 Task: Add Garbanzo Bean Flour to the cart.
Action: Mouse moved to (311, 156)
Screenshot: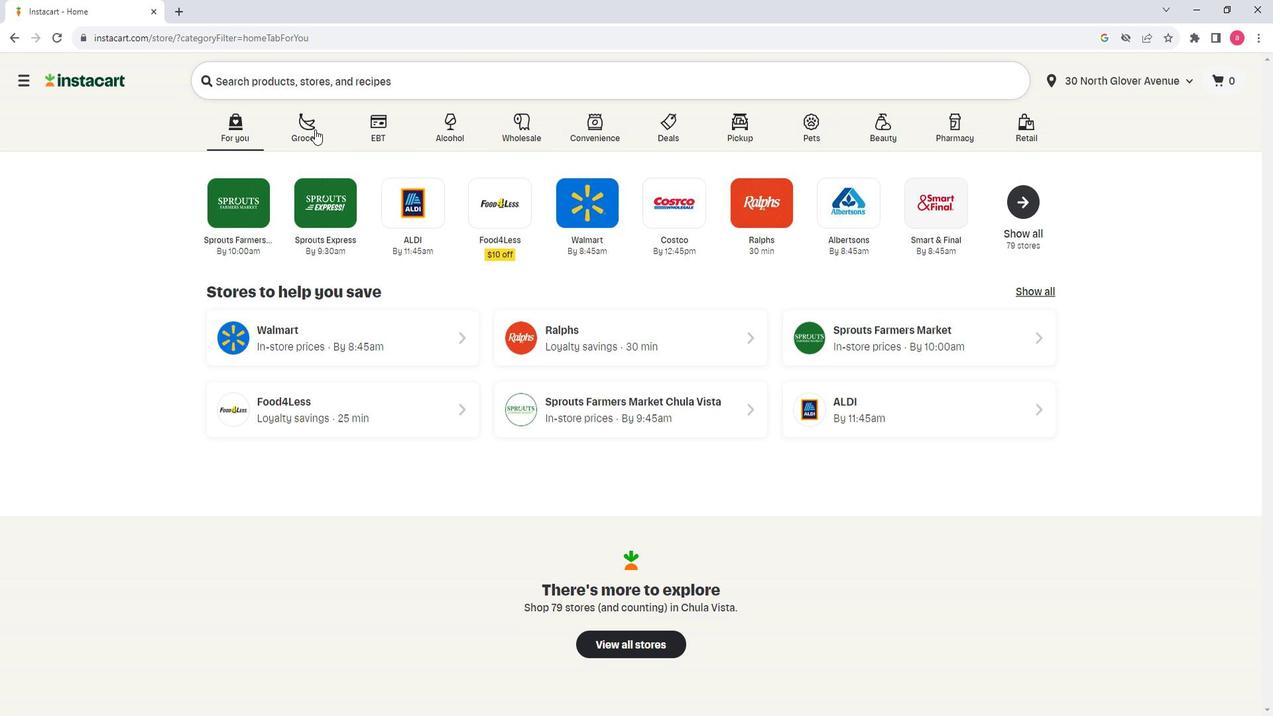 
Action: Mouse pressed left at (311, 156)
Screenshot: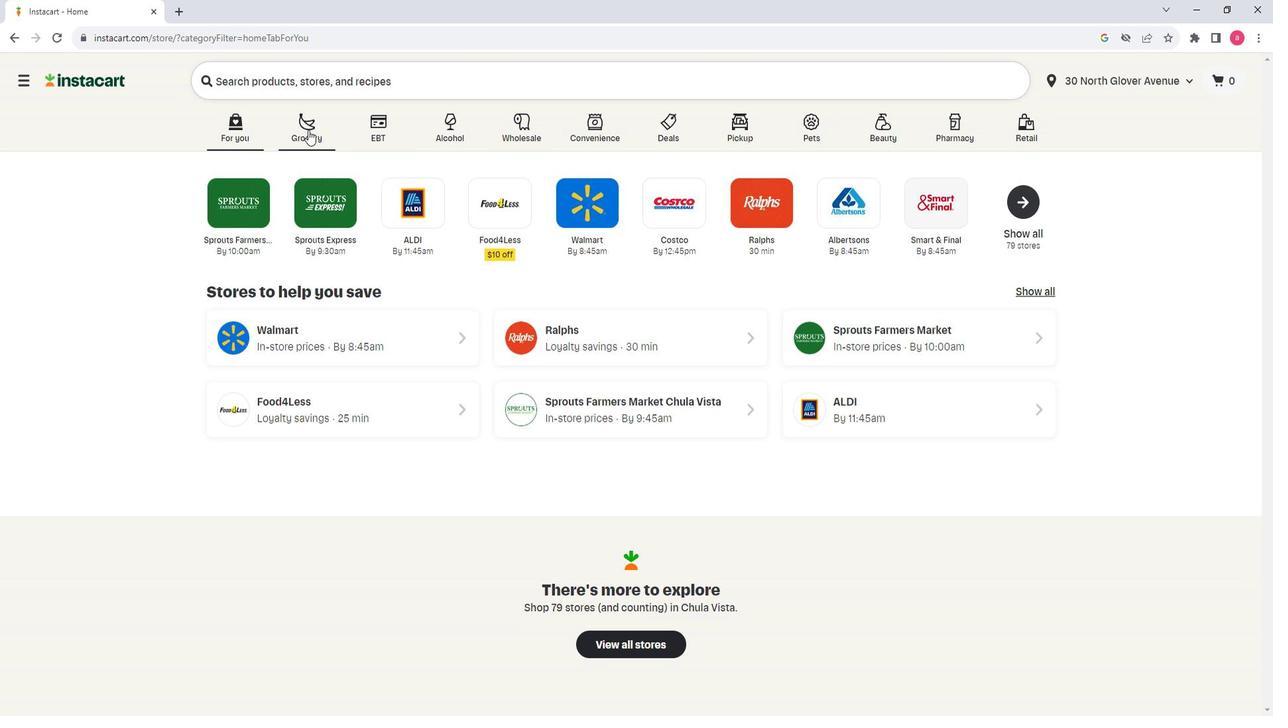 
Action: Mouse moved to (403, 397)
Screenshot: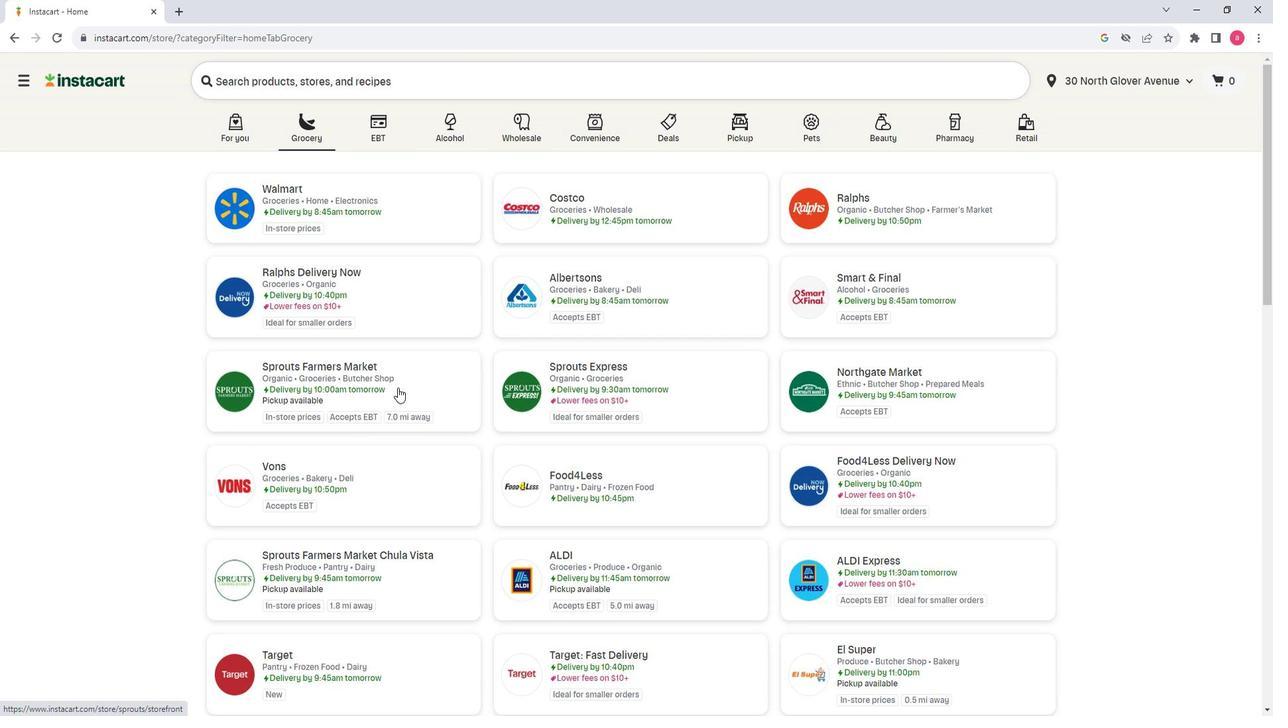 
Action: Mouse pressed left at (403, 397)
Screenshot: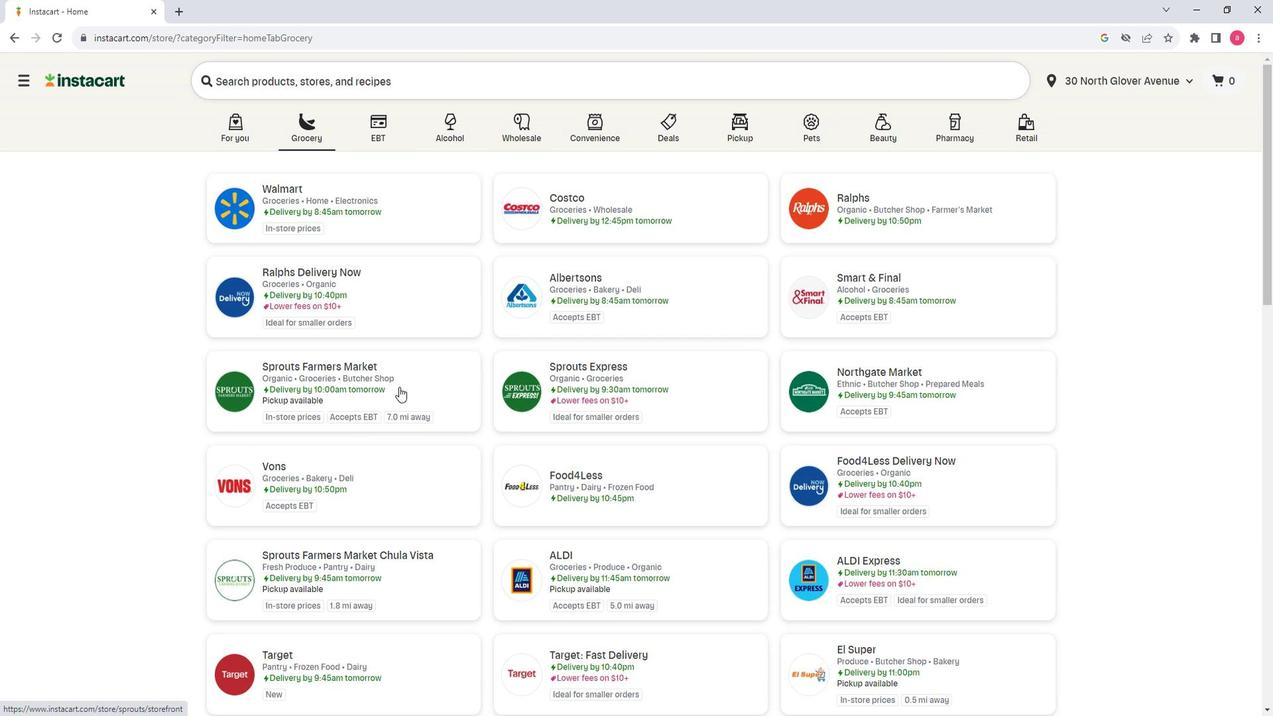 
Action: Mouse moved to (142, 431)
Screenshot: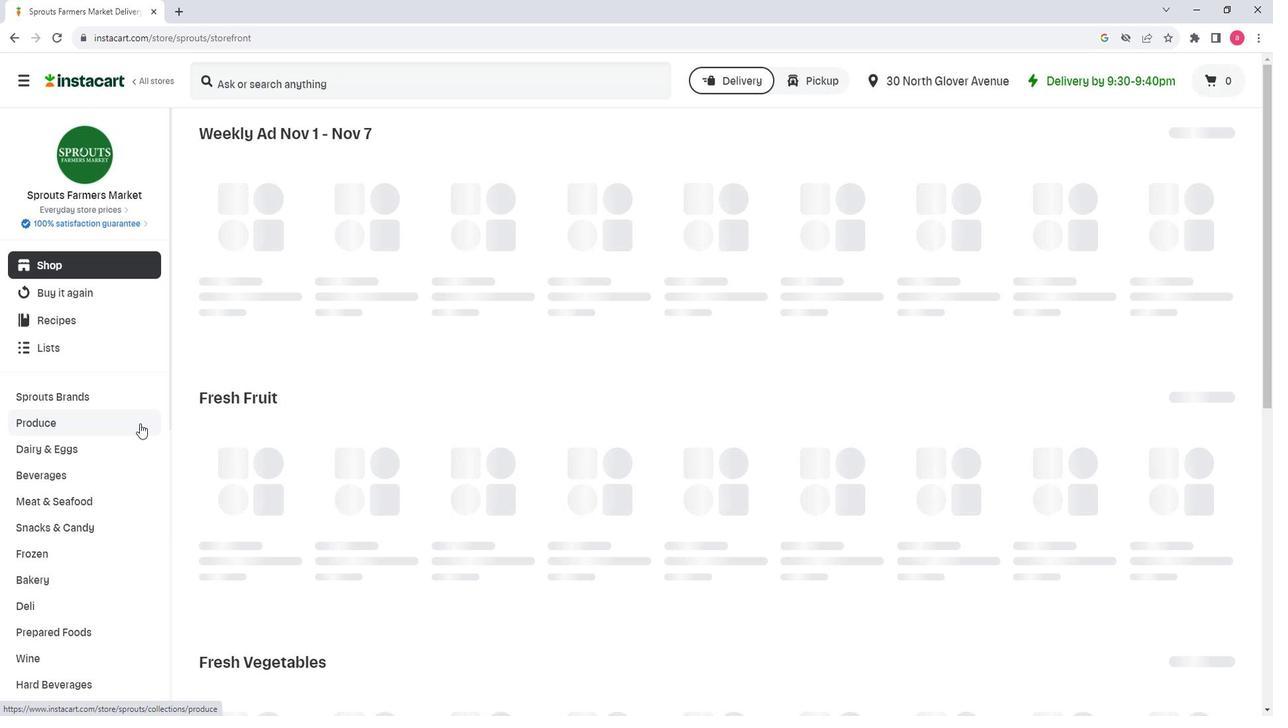 
Action: Mouse scrolled (142, 431) with delta (0, 0)
Screenshot: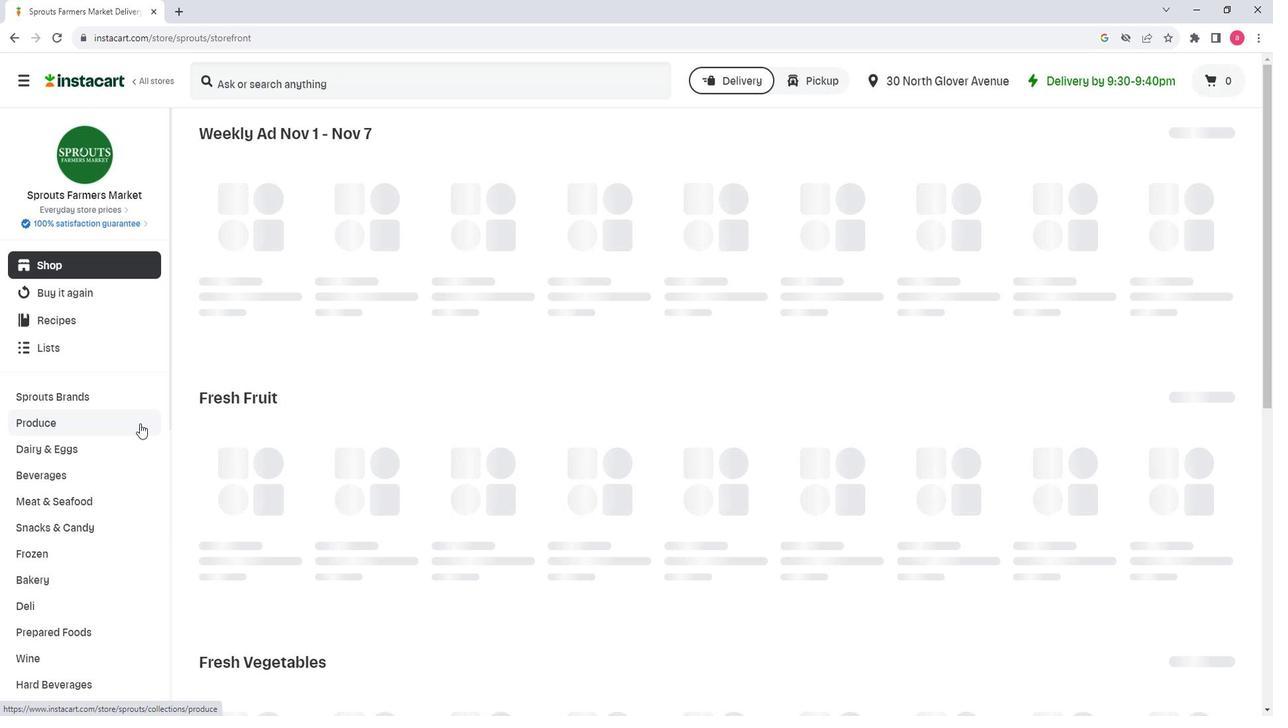 
Action: Mouse moved to (141, 431)
Screenshot: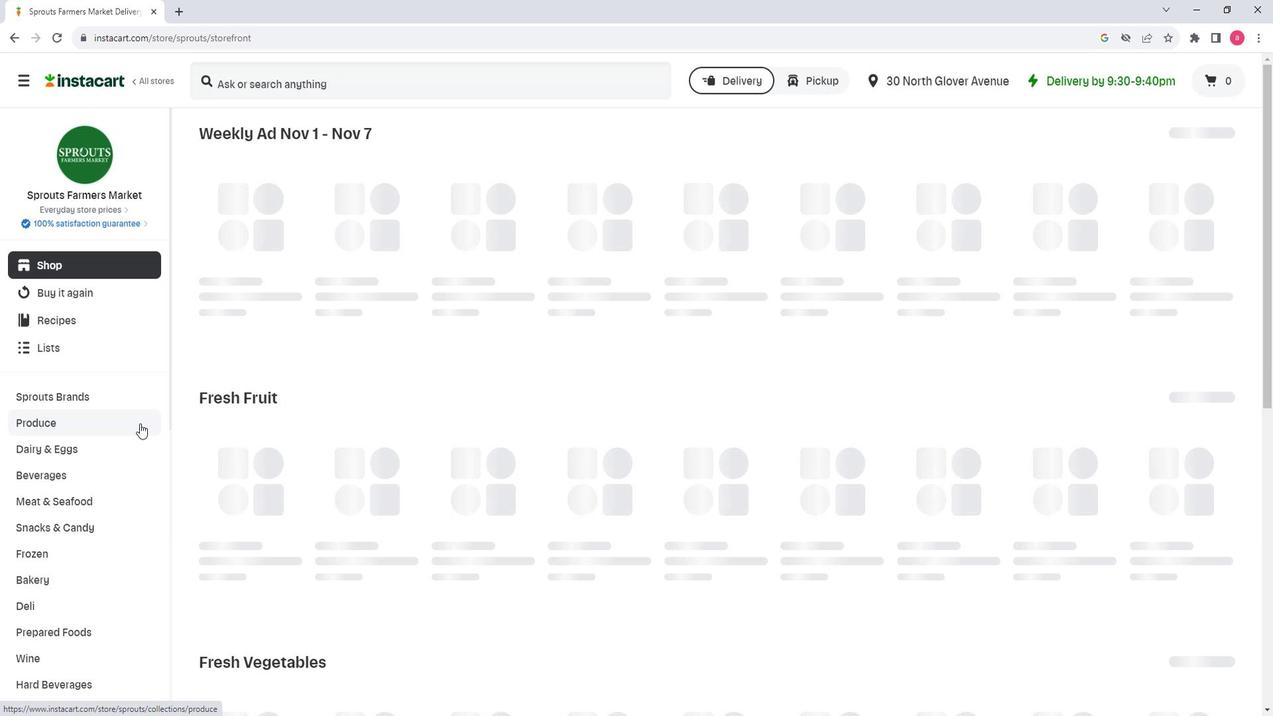 
Action: Mouse scrolled (141, 431) with delta (0, 0)
Screenshot: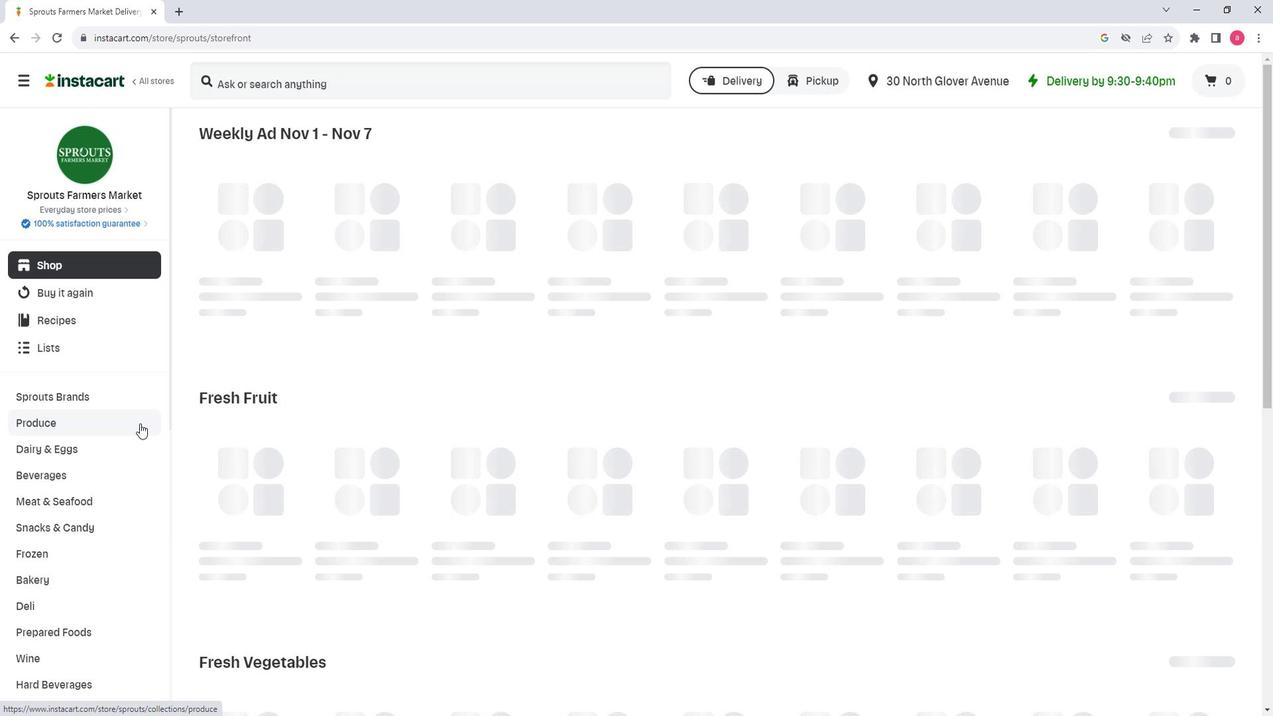 
Action: Mouse scrolled (141, 431) with delta (0, 0)
Screenshot: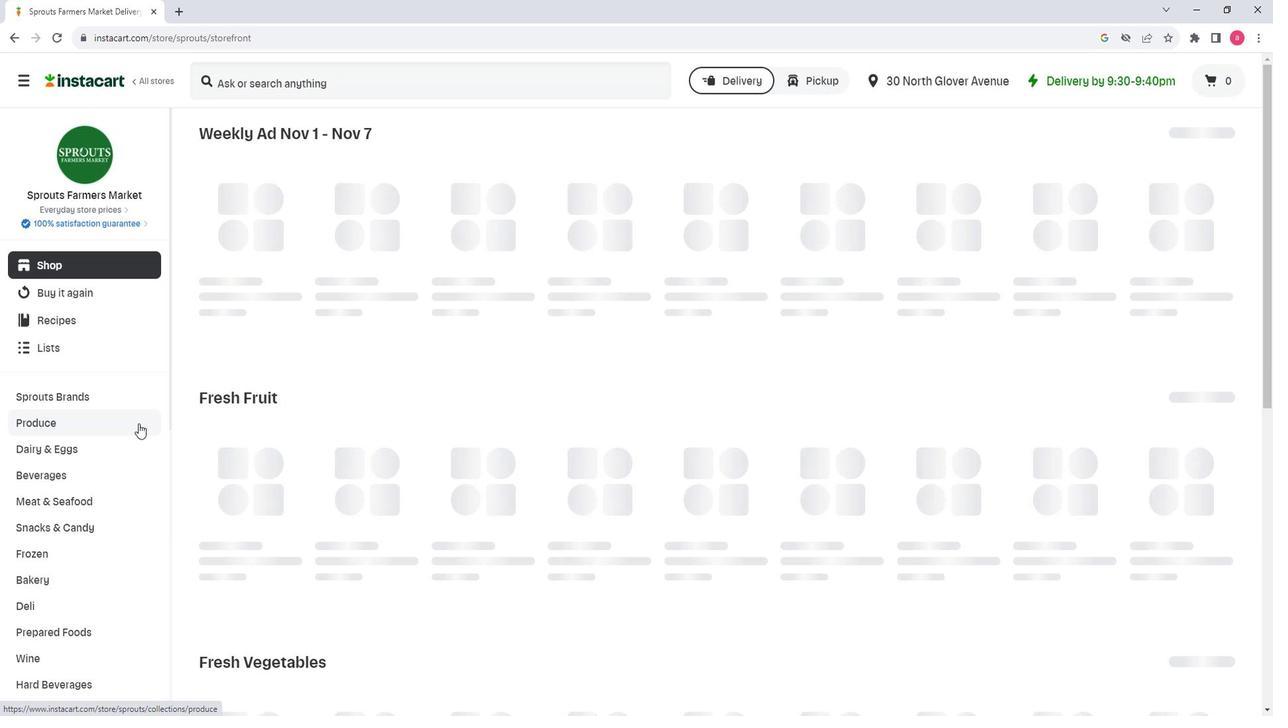 
Action: Mouse scrolled (141, 431) with delta (0, 0)
Screenshot: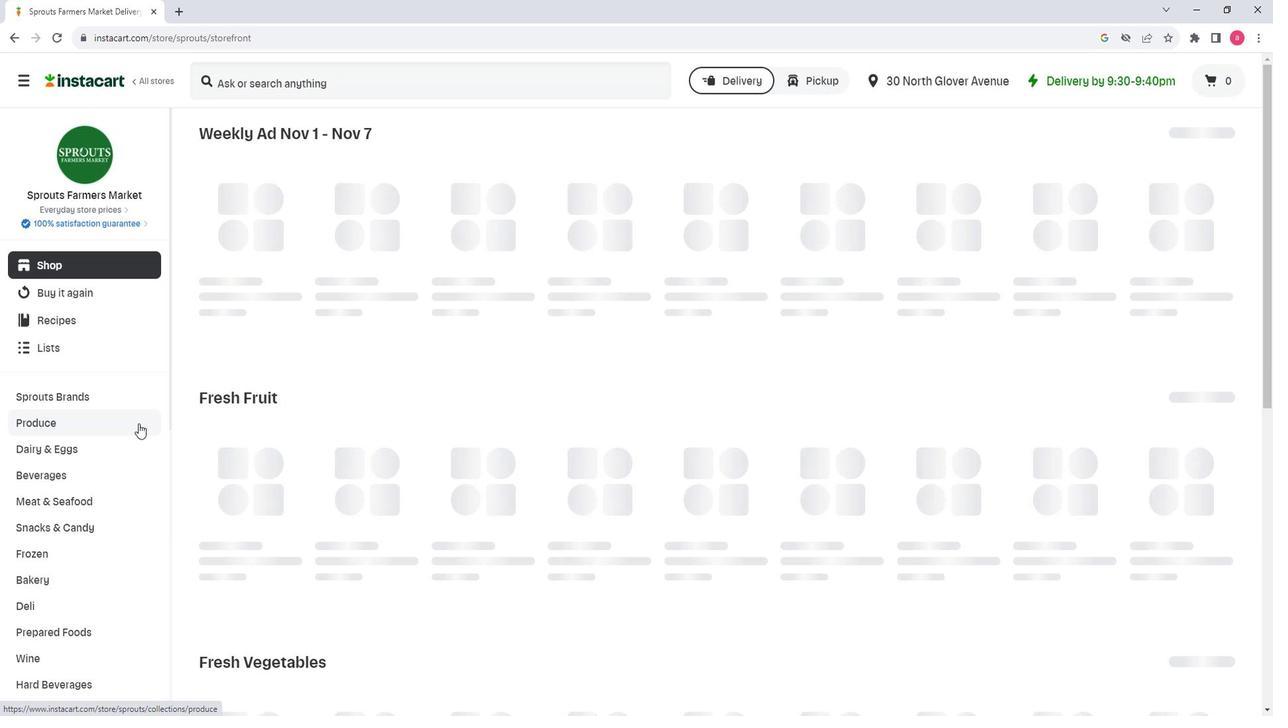 
Action: Mouse moved to (133, 494)
Screenshot: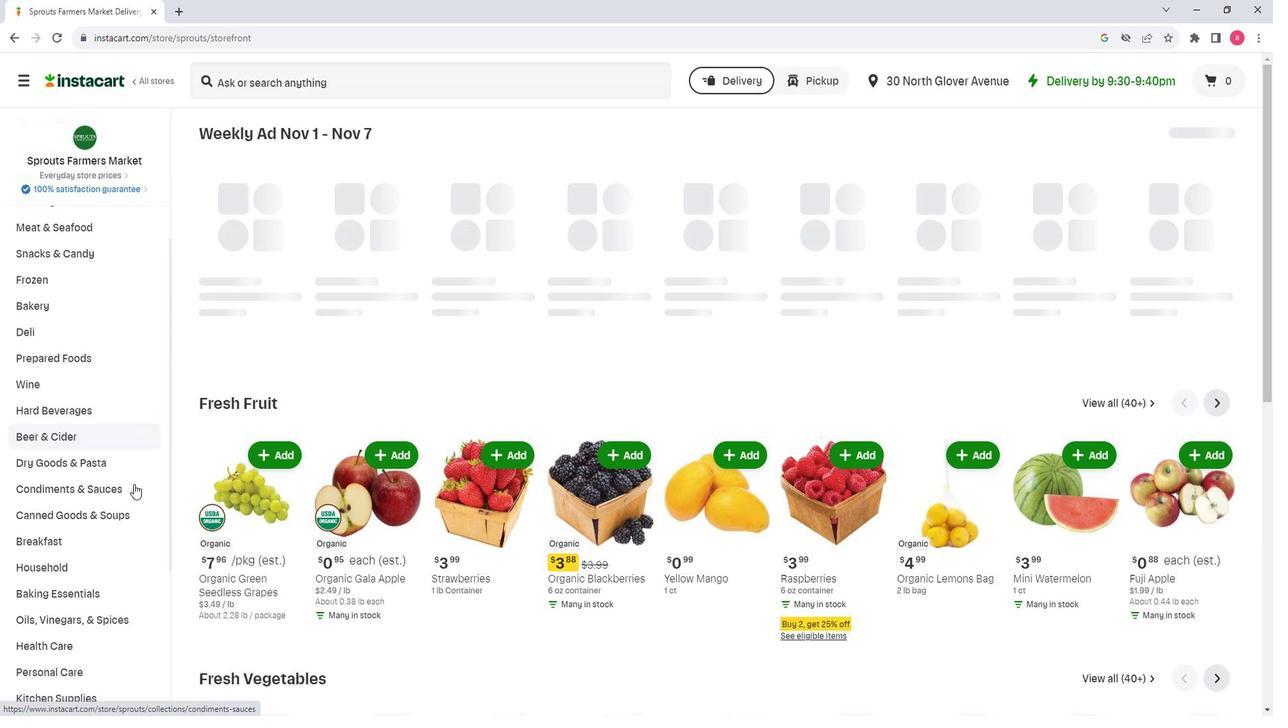
Action: Mouse scrolled (133, 493) with delta (0, 0)
Screenshot: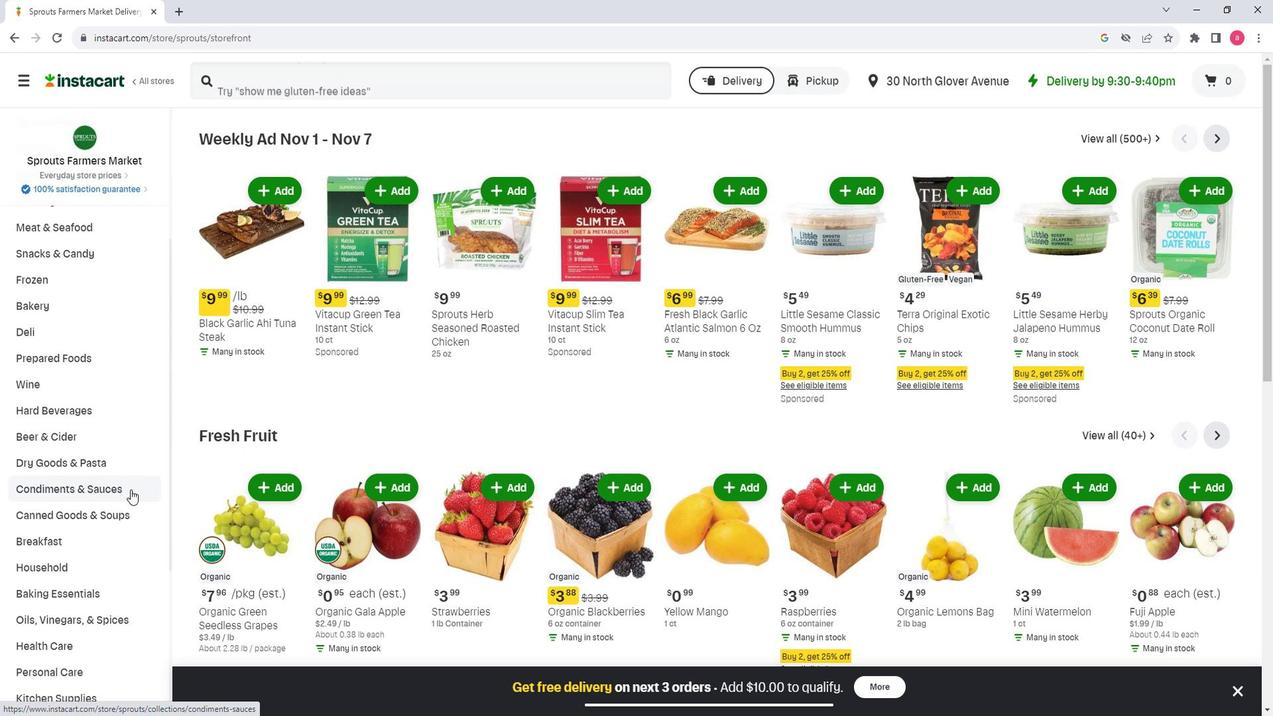 
Action: Mouse moved to (76, 531)
Screenshot: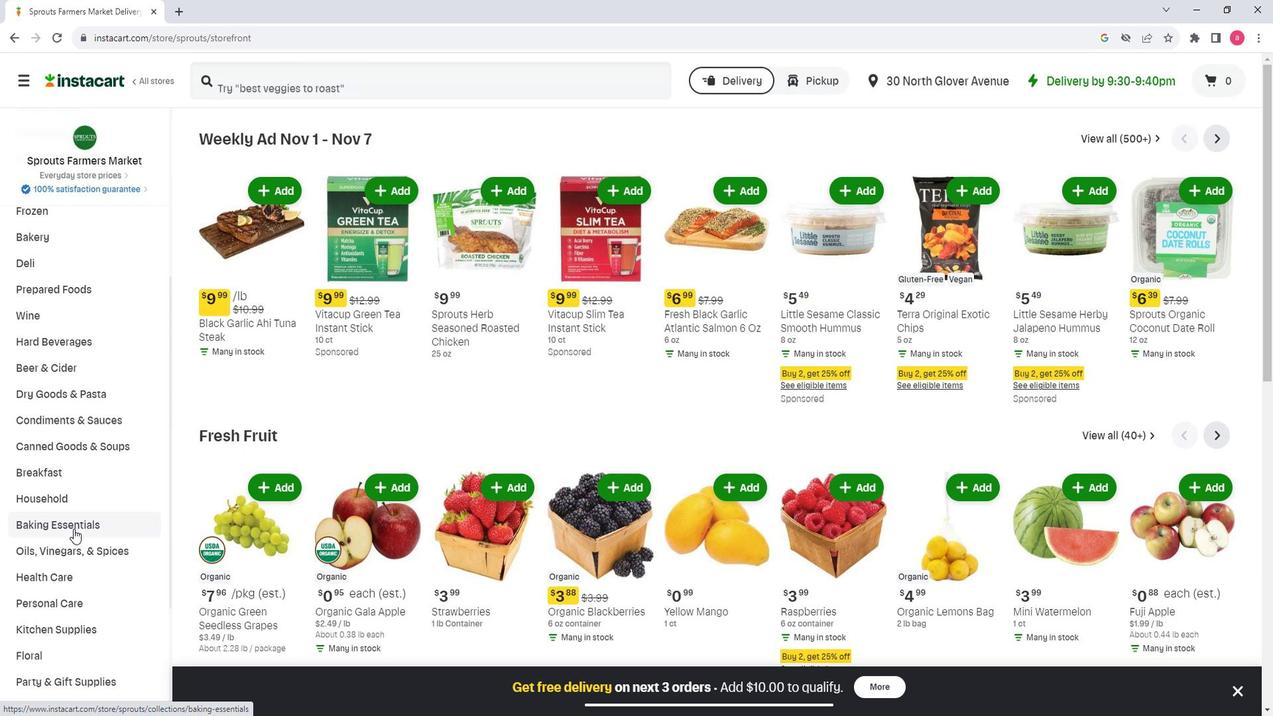 
Action: Mouse pressed left at (76, 531)
Screenshot: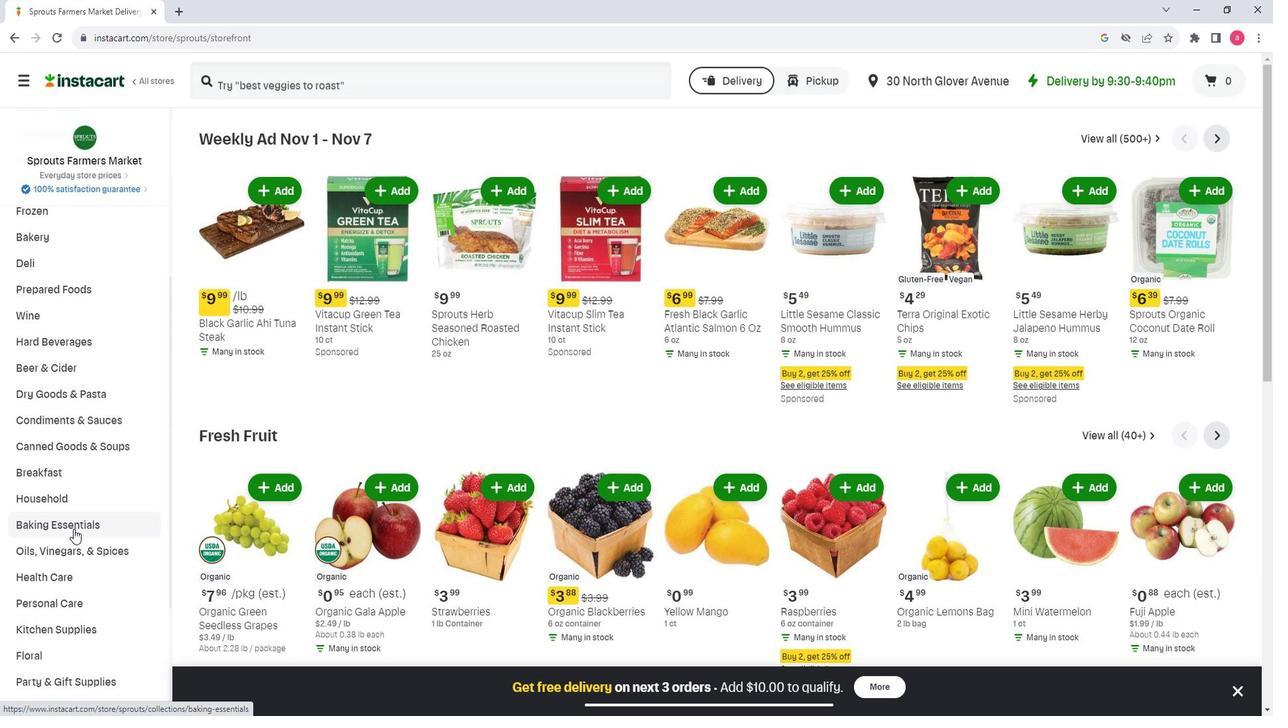 
Action: Mouse moved to (733, 187)
Screenshot: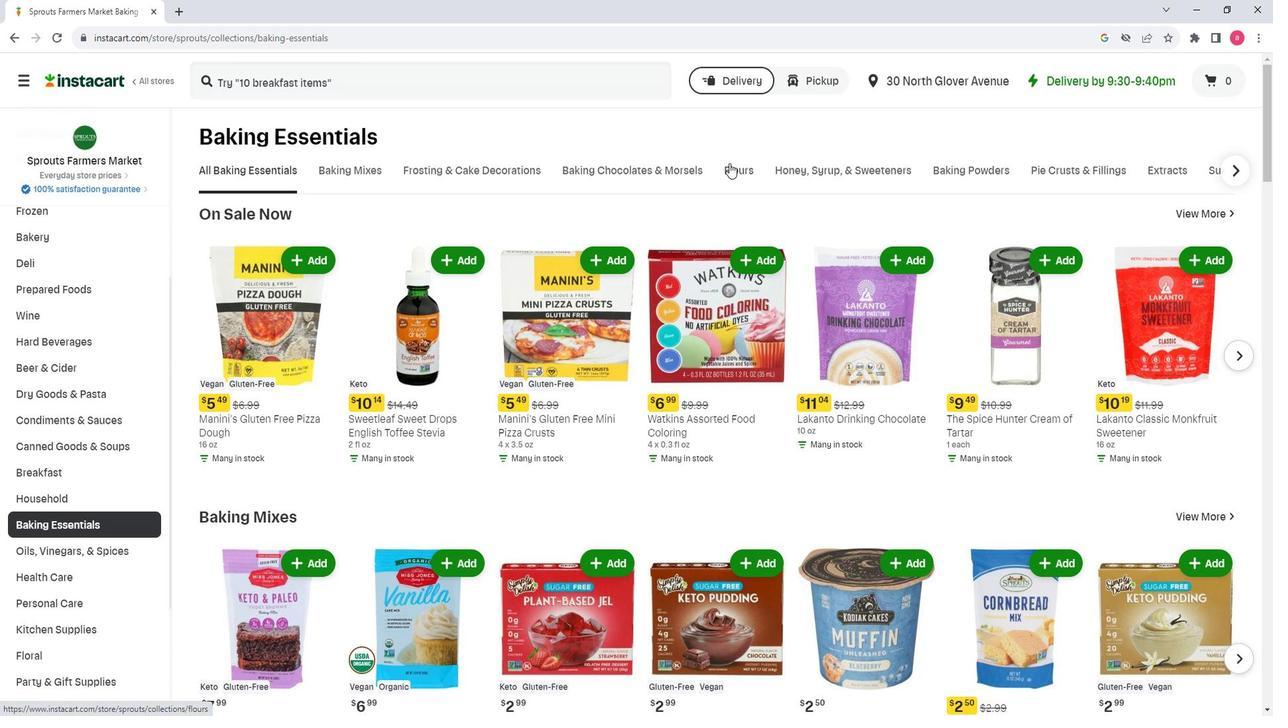
Action: Mouse pressed left at (733, 187)
Screenshot: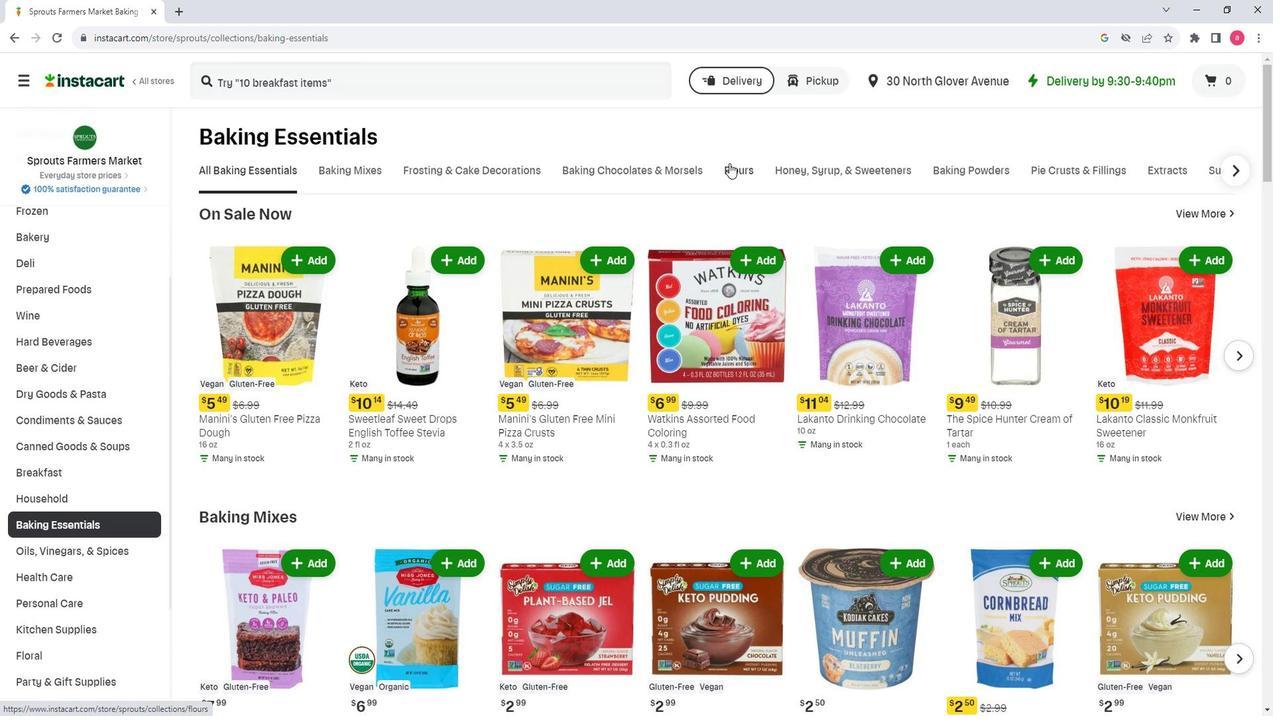 
Action: Mouse moved to (872, 252)
Screenshot: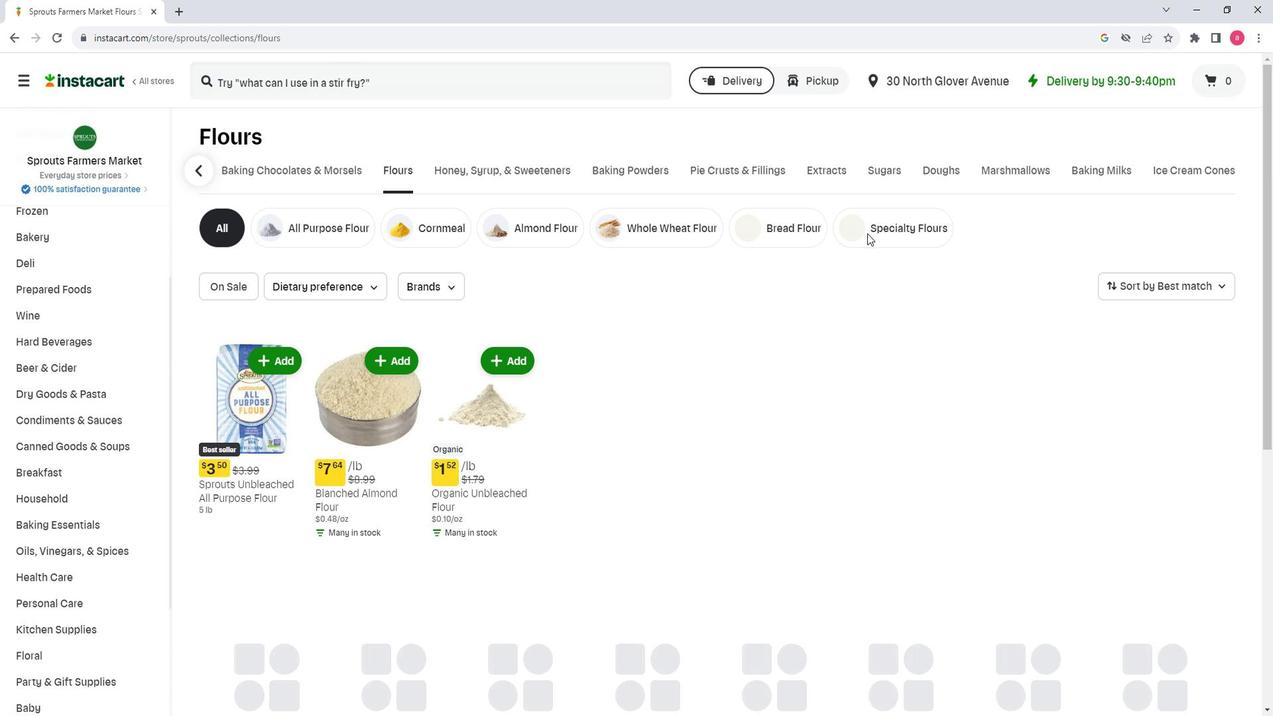 
Action: Mouse pressed left at (872, 252)
Screenshot: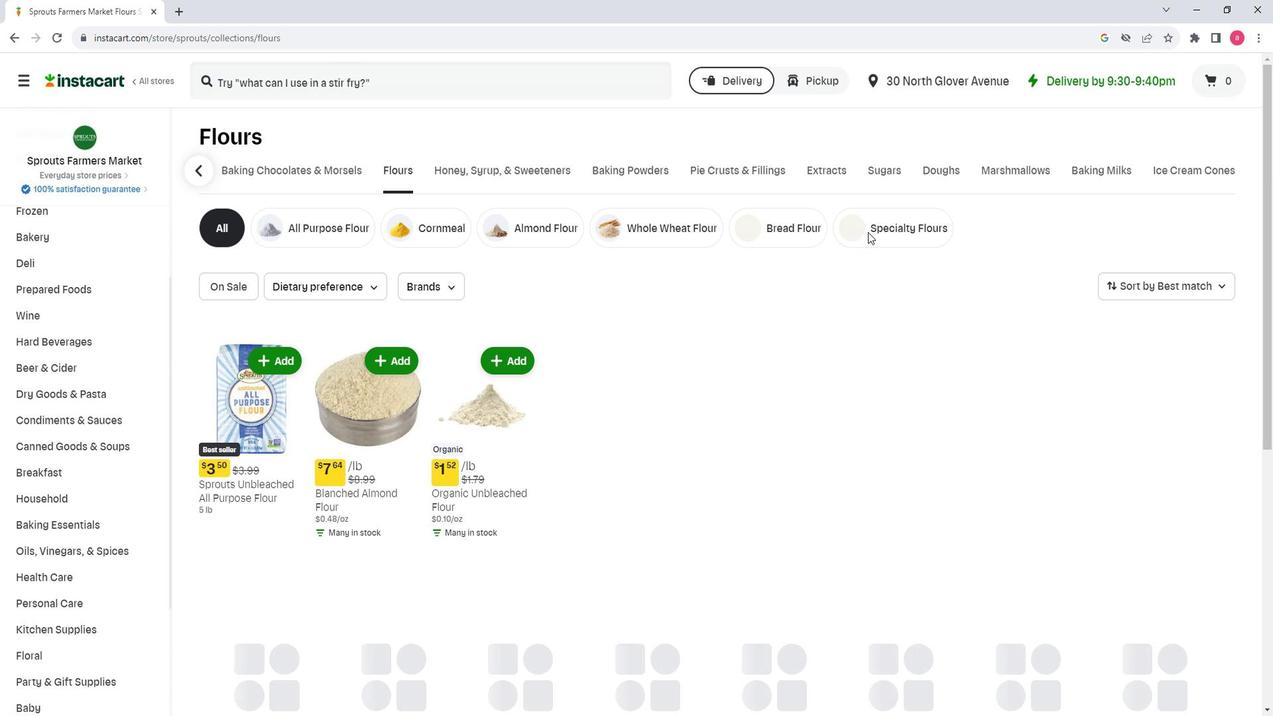 
Action: Mouse moved to (364, 112)
Screenshot: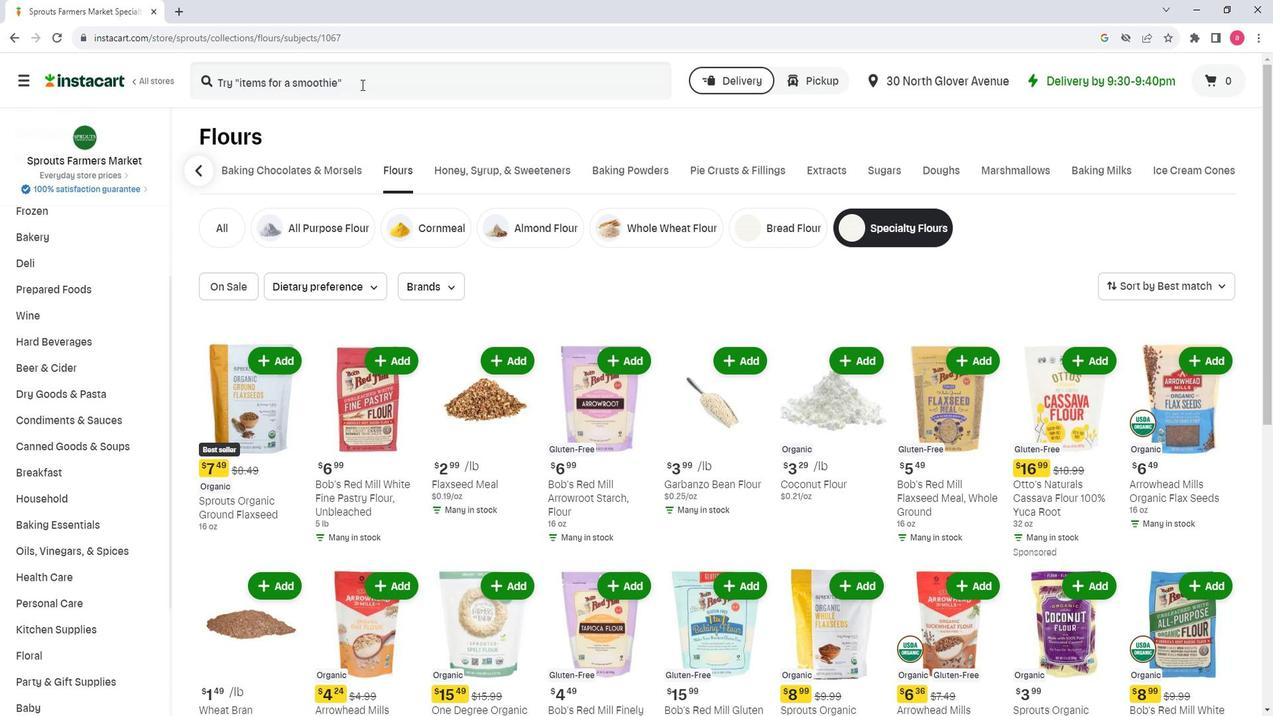 
Action: Mouse pressed left at (364, 112)
Screenshot: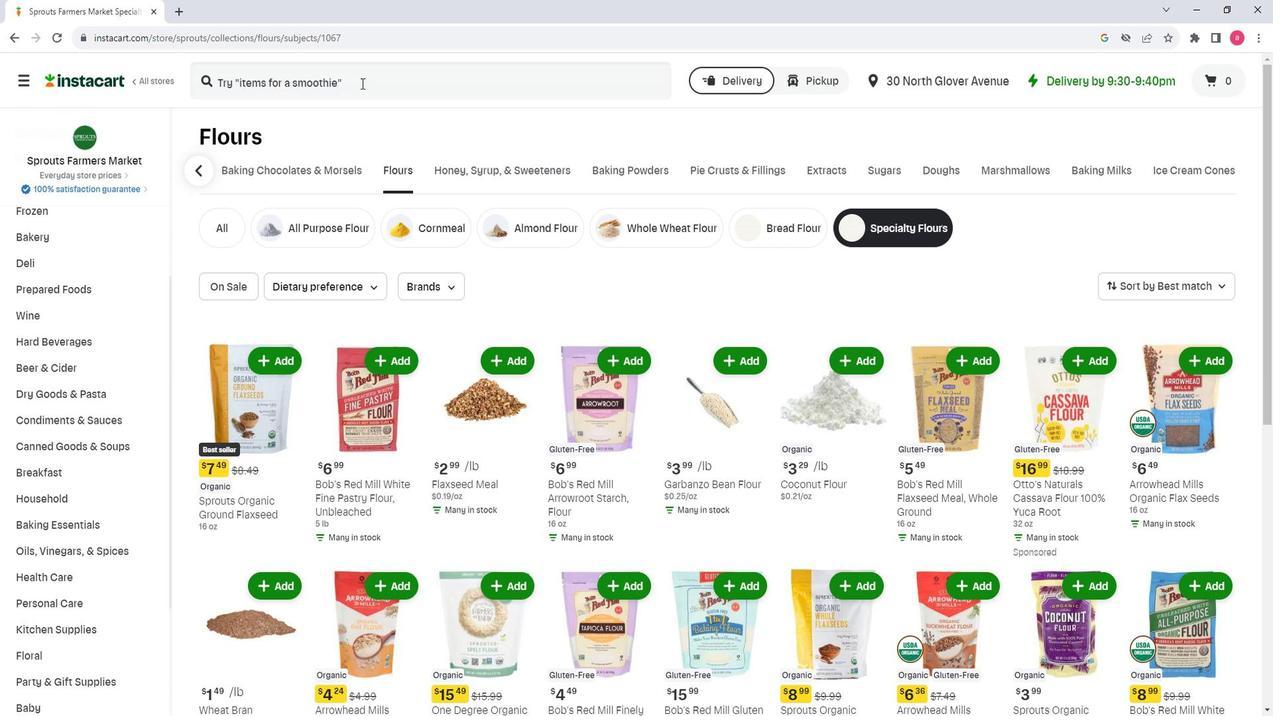 
Action: Key pressed <Key.shift>Garbanzo<Key.space><Key.shift>Bean<Key.space><Key.shift>Flour<Key.enter>
Screenshot: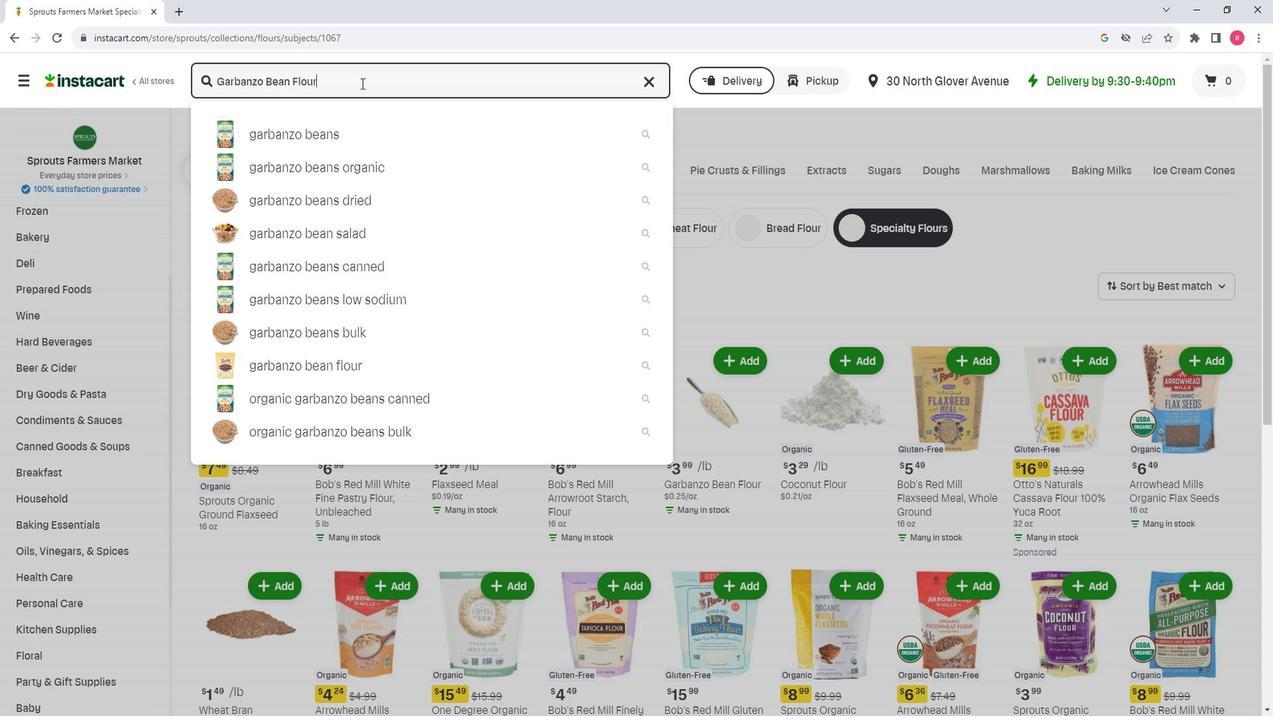 
Action: Mouse moved to (365, 210)
Screenshot: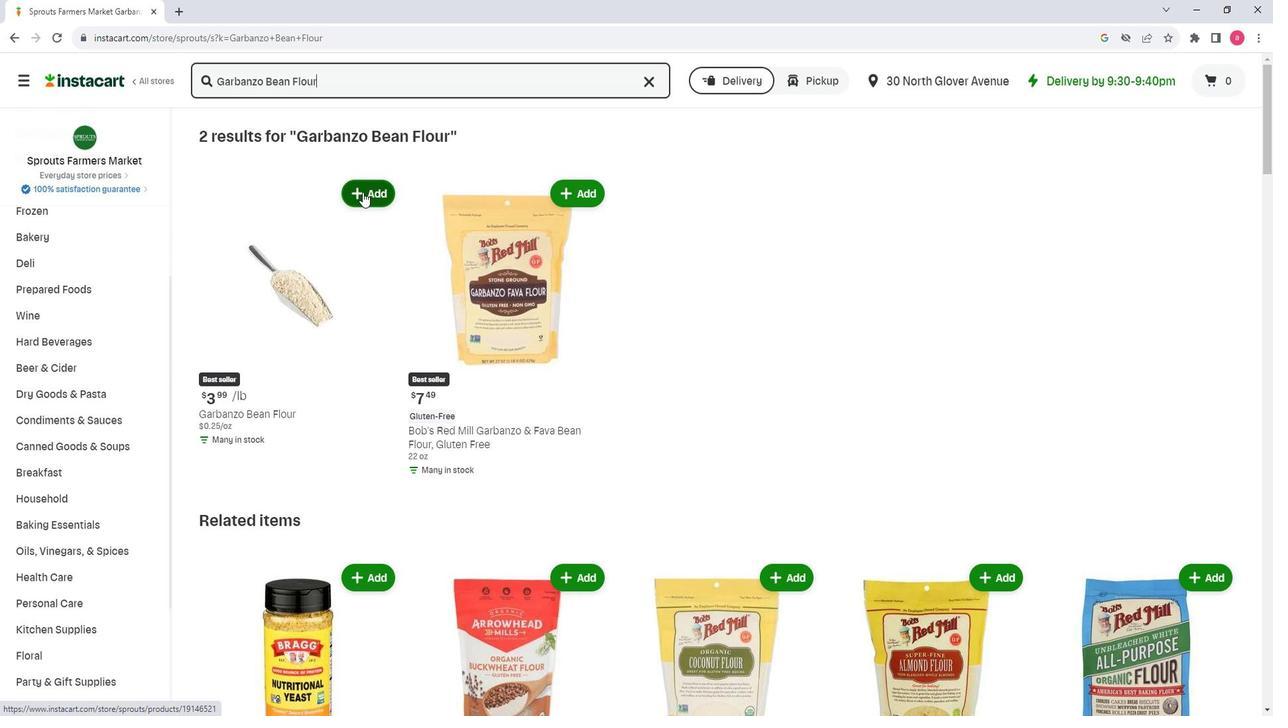 
Action: Mouse pressed left at (365, 210)
Screenshot: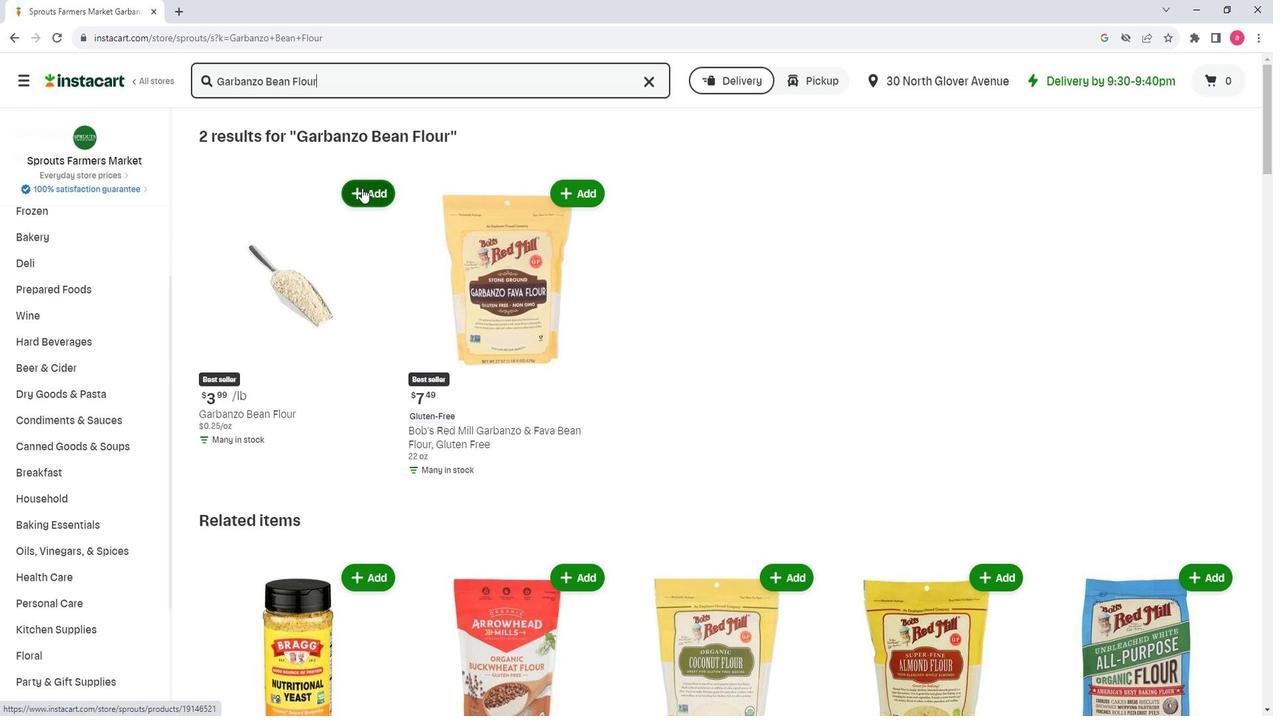 
Action: Mouse moved to (370, 362)
Screenshot: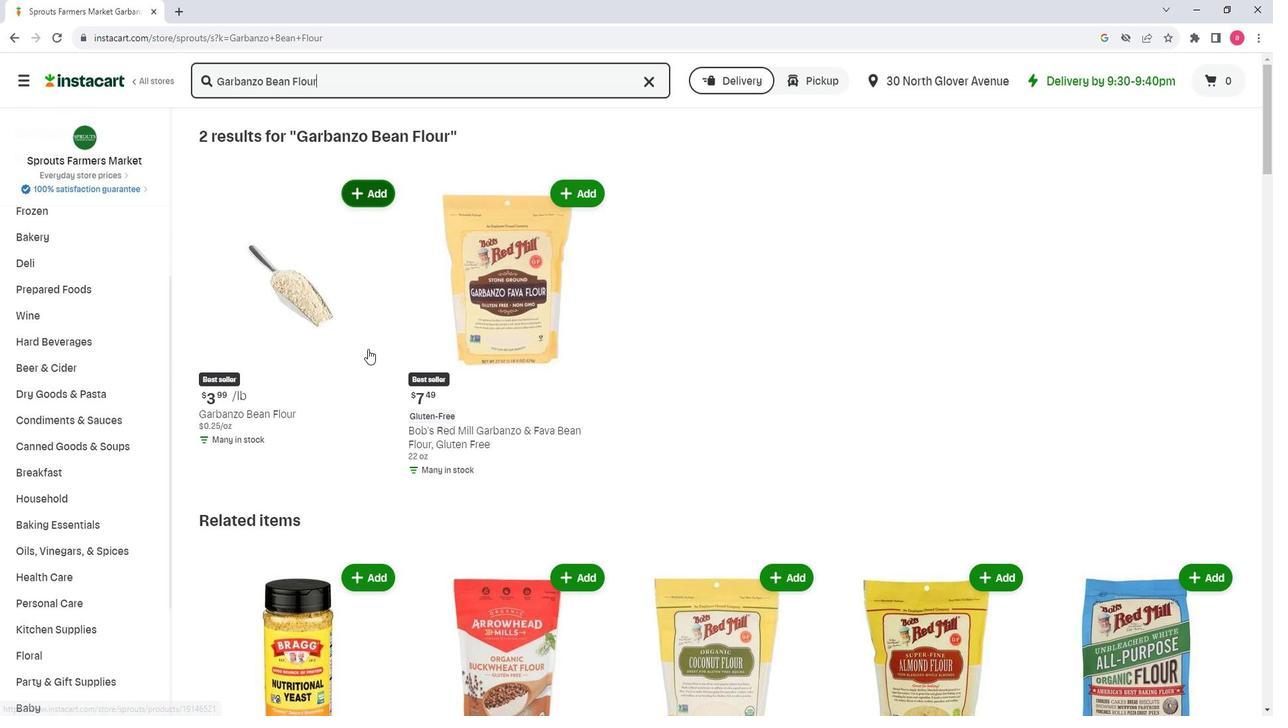 
